 Task: Add Stone Brewing Co Bueanaveza Salt & Lime Lager 6 Pack Cans to the cart.
Action: Mouse moved to (756, 282)
Screenshot: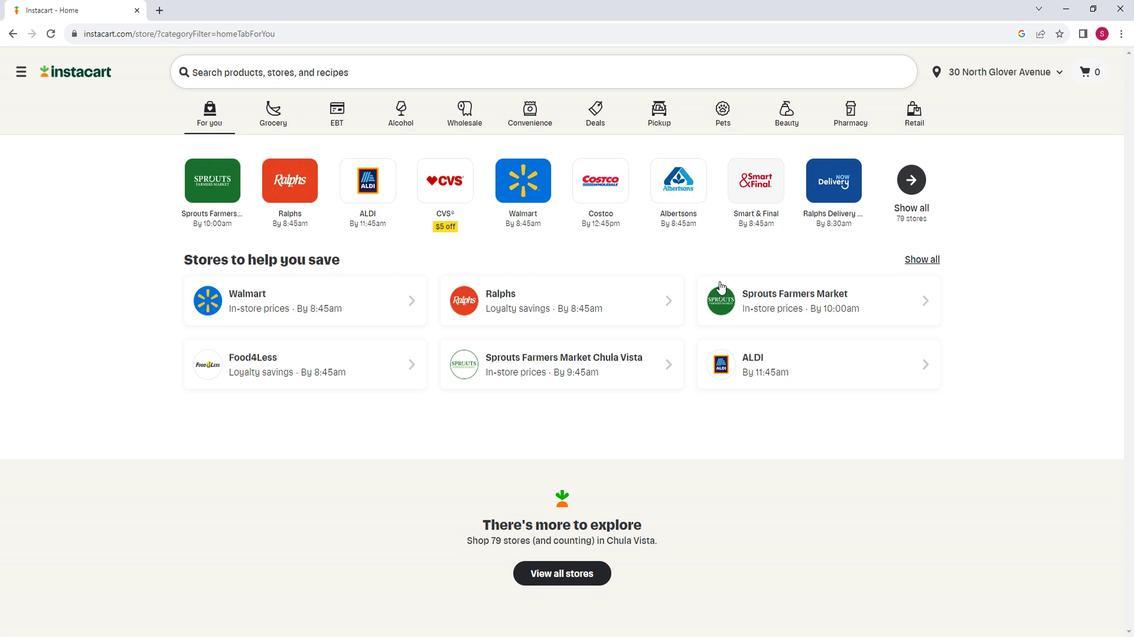 
Action: Mouse pressed left at (756, 282)
Screenshot: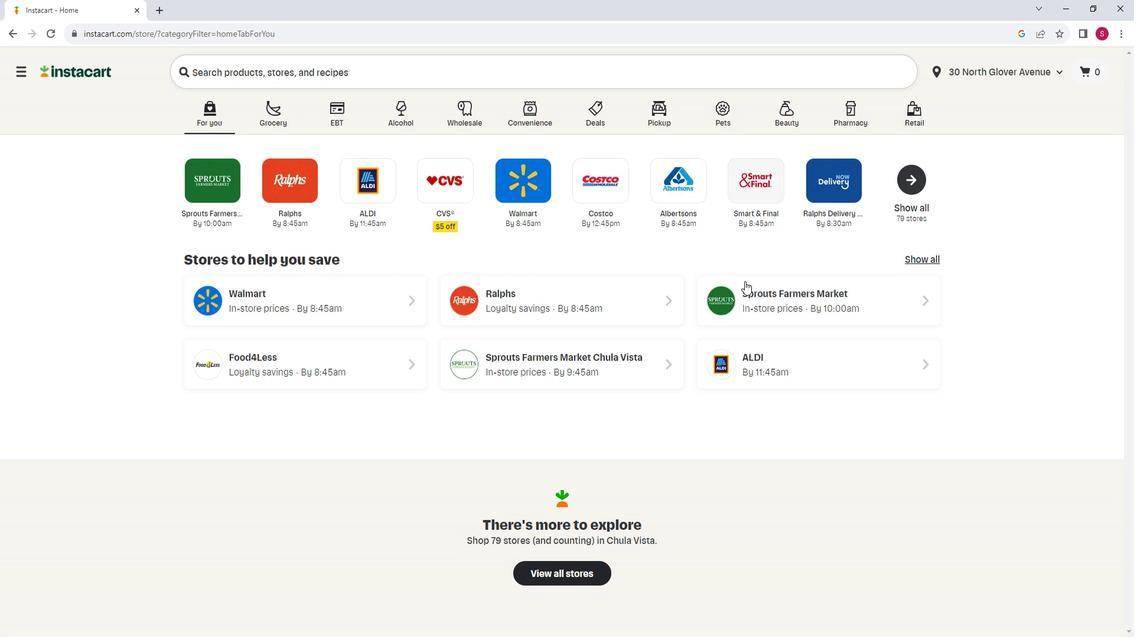 
Action: Mouse moved to (98, 356)
Screenshot: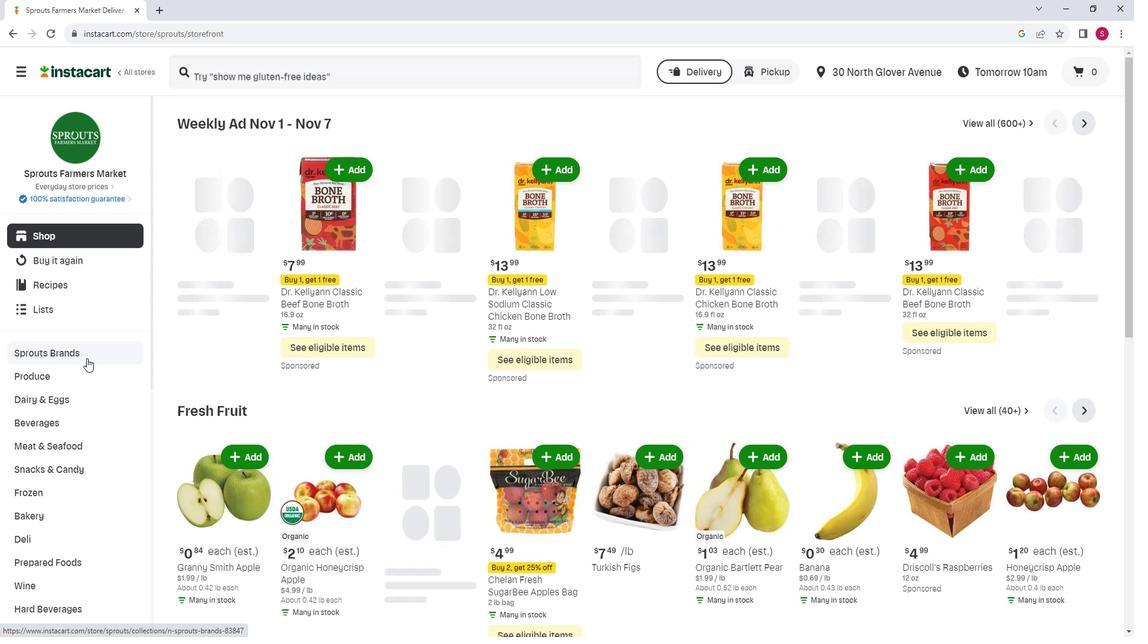 
Action: Mouse scrolled (98, 355) with delta (0, 0)
Screenshot: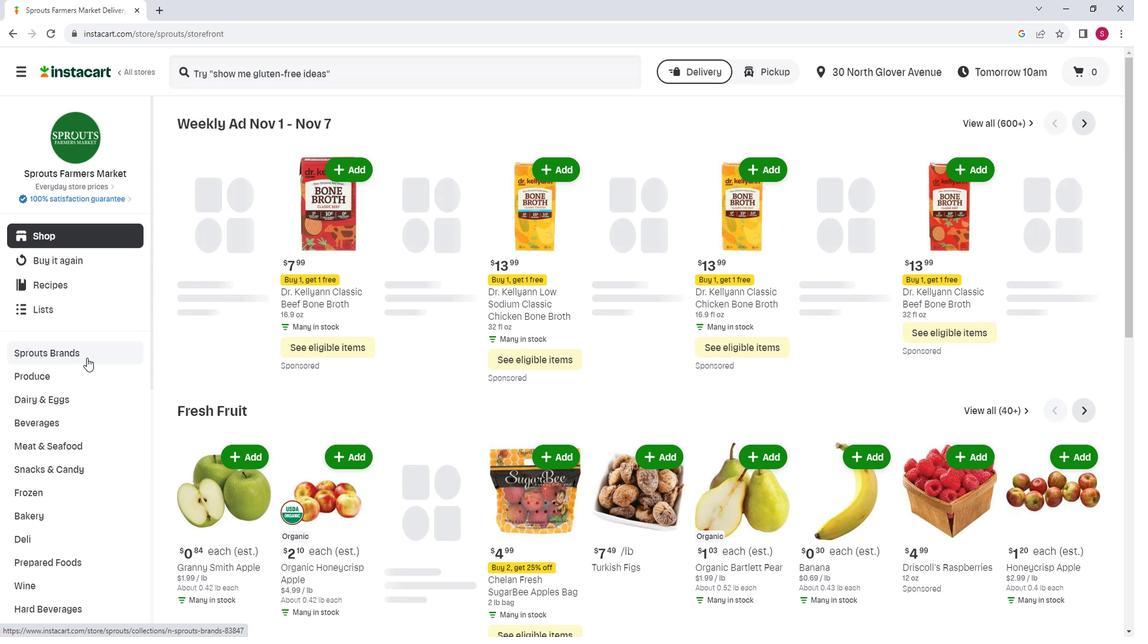 
Action: Mouse moved to (98, 356)
Screenshot: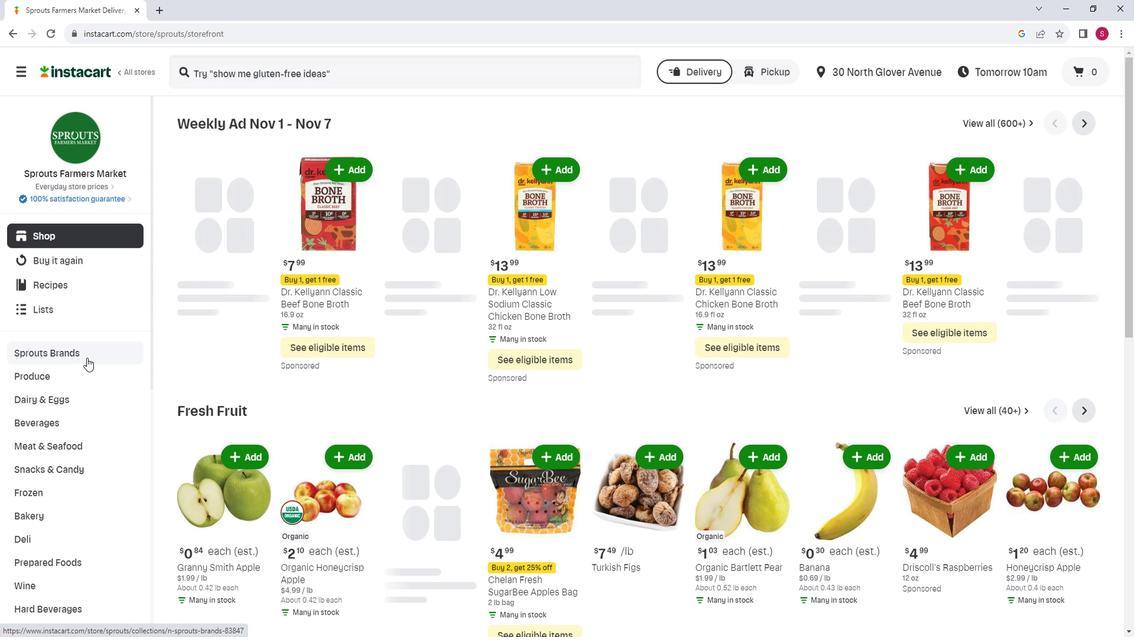 
Action: Mouse scrolled (98, 355) with delta (0, 0)
Screenshot: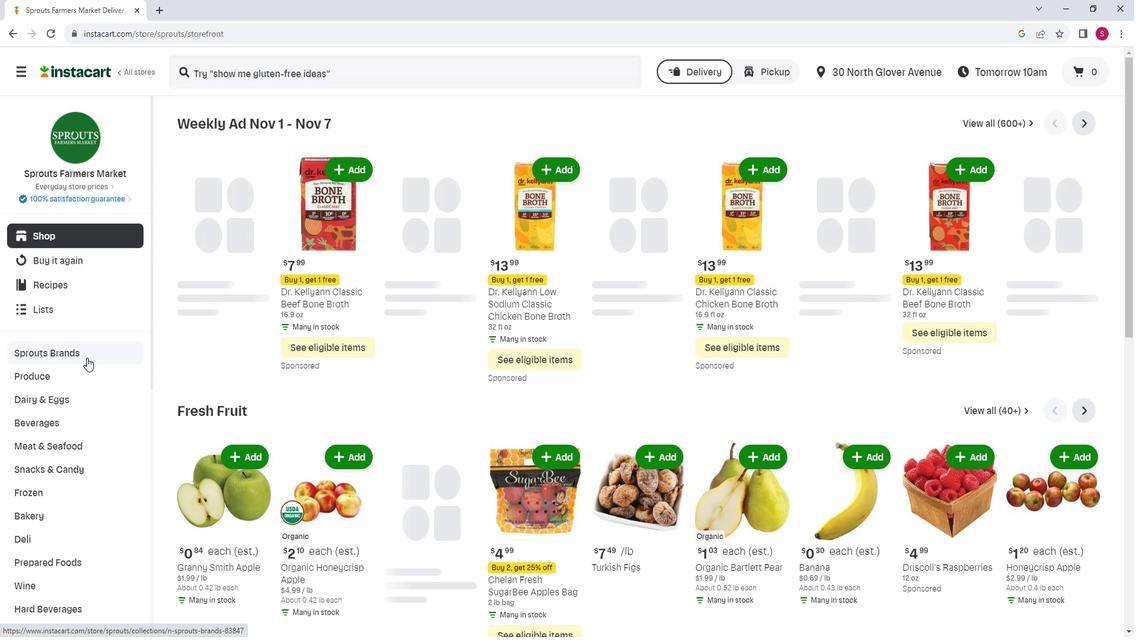 
Action: Mouse moved to (73, 499)
Screenshot: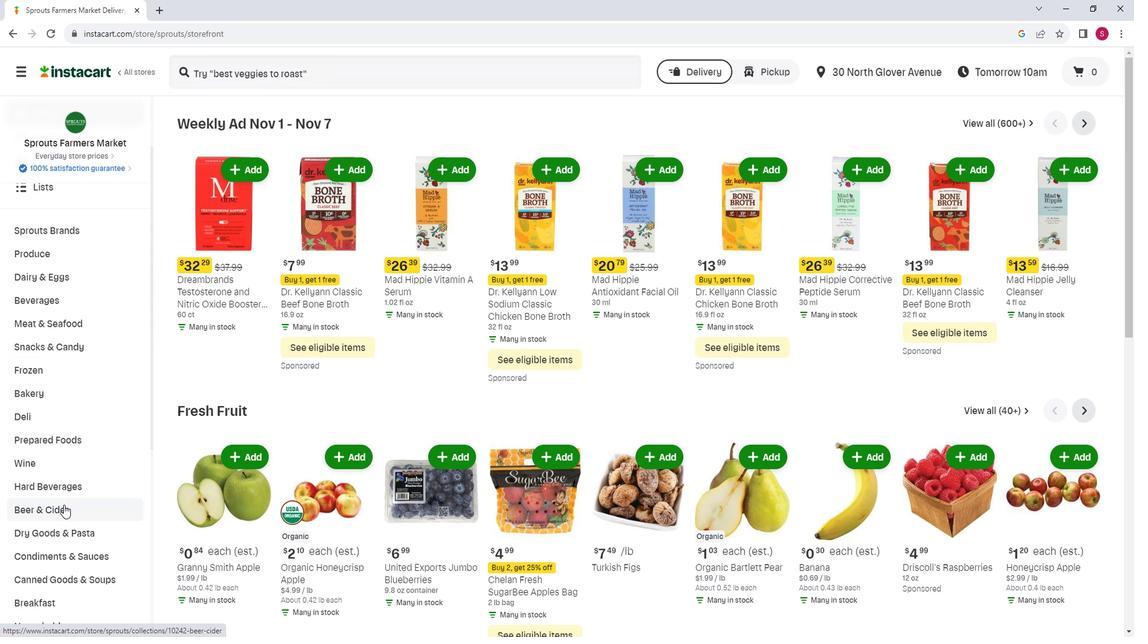 
Action: Mouse pressed left at (73, 499)
Screenshot: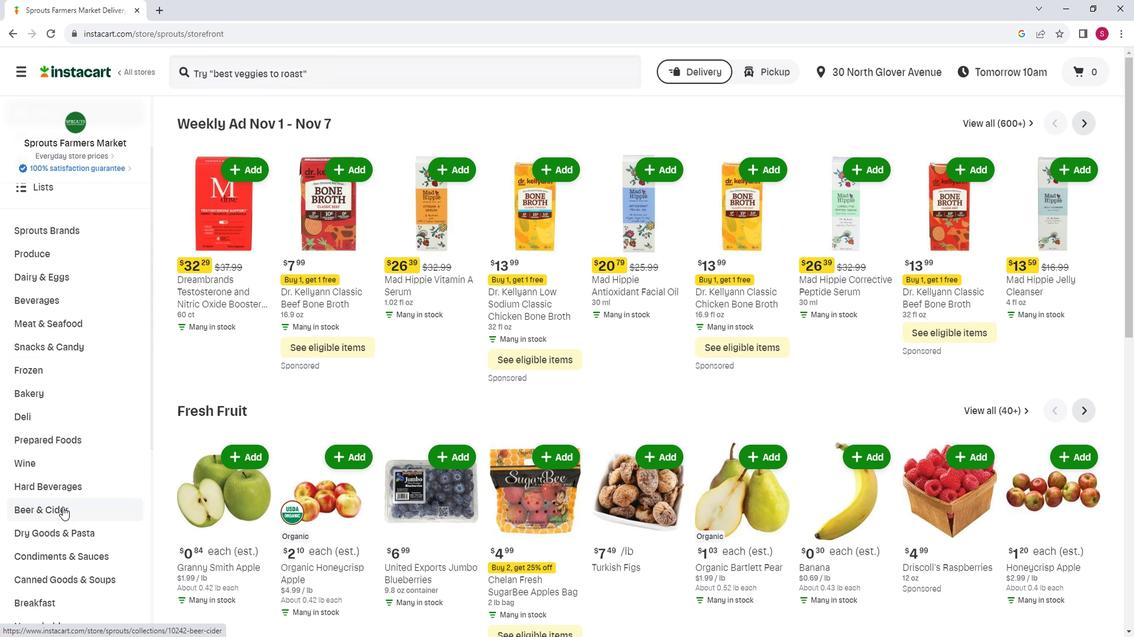 
Action: Mouse moved to (394, 160)
Screenshot: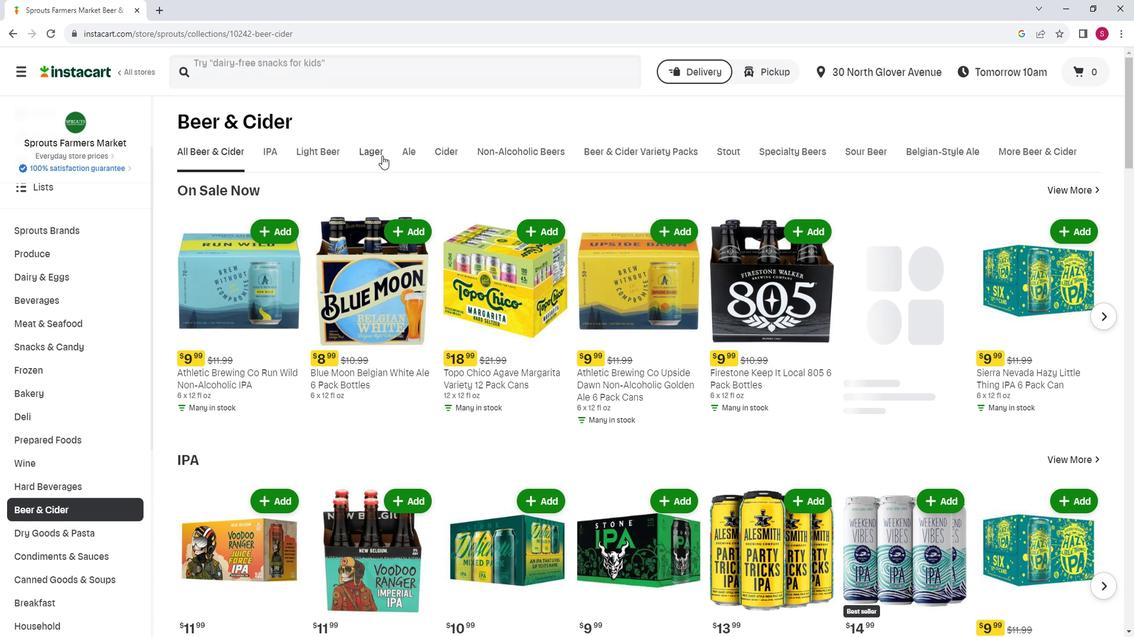 
Action: Mouse pressed left at (394, 160)
Screenshot: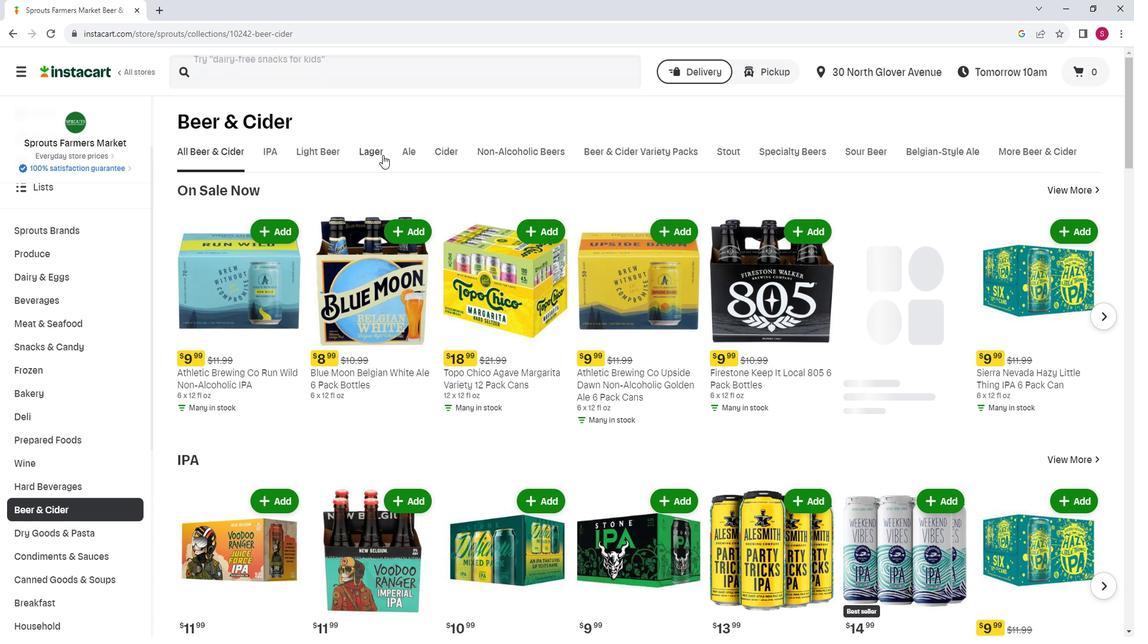 
Action: Mouse moved to (545, 261)
Screenshot: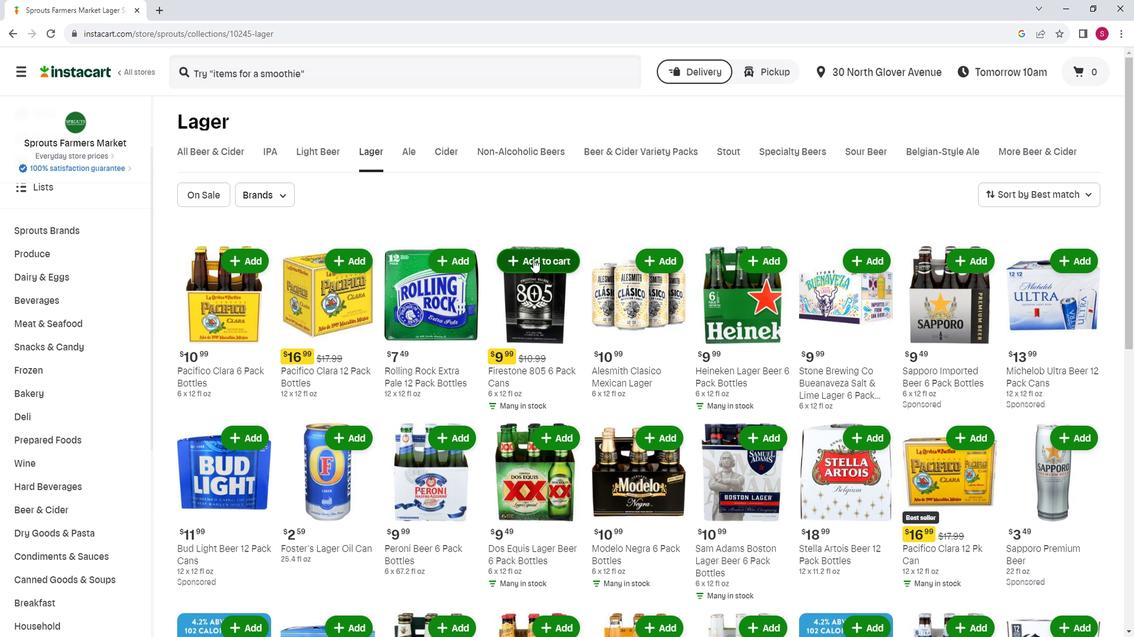 
Action: Mouse scrolled (545, 261) with delta (0, 0)
Screenshot: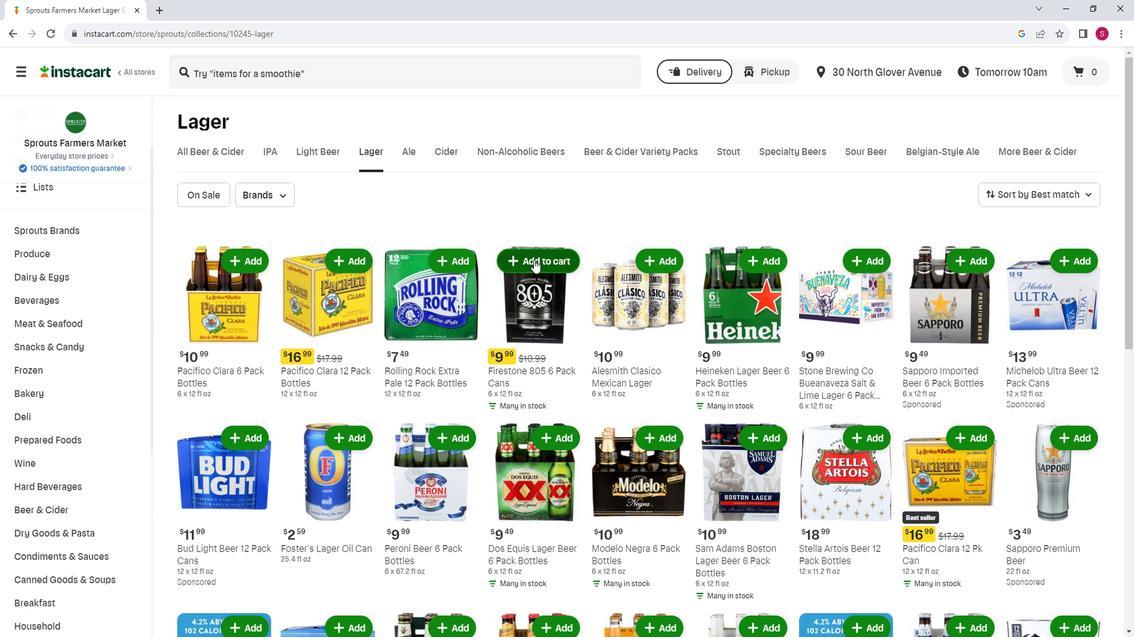 
Action: Mouse moved to (872, 198)
Screenshot: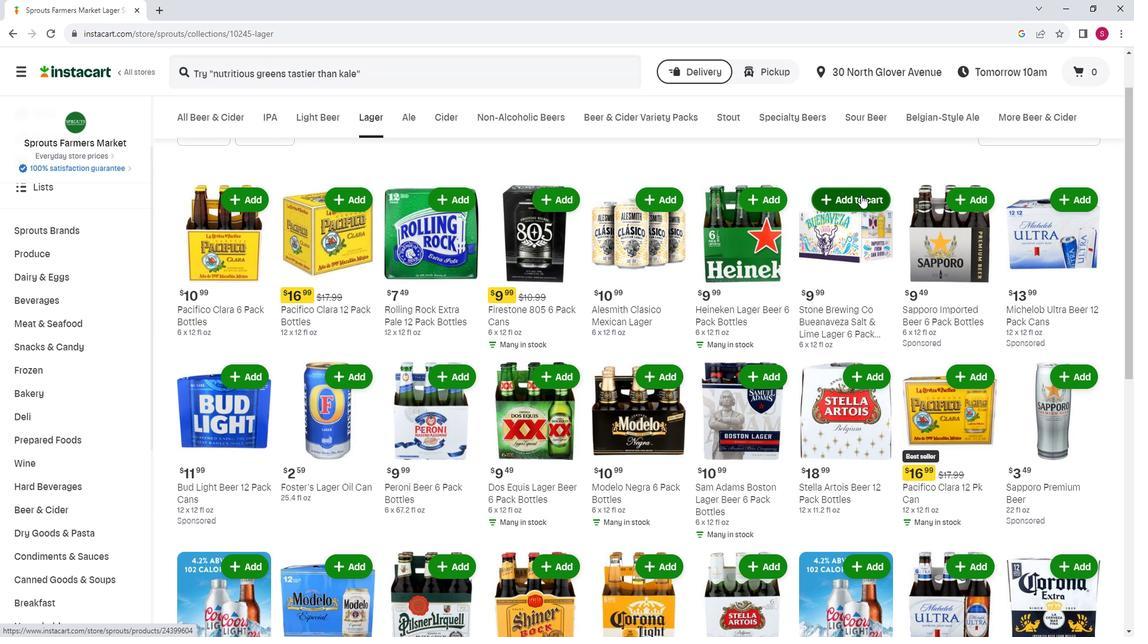 
Action: Mouse pressed left at (872, 198)
Screenshot: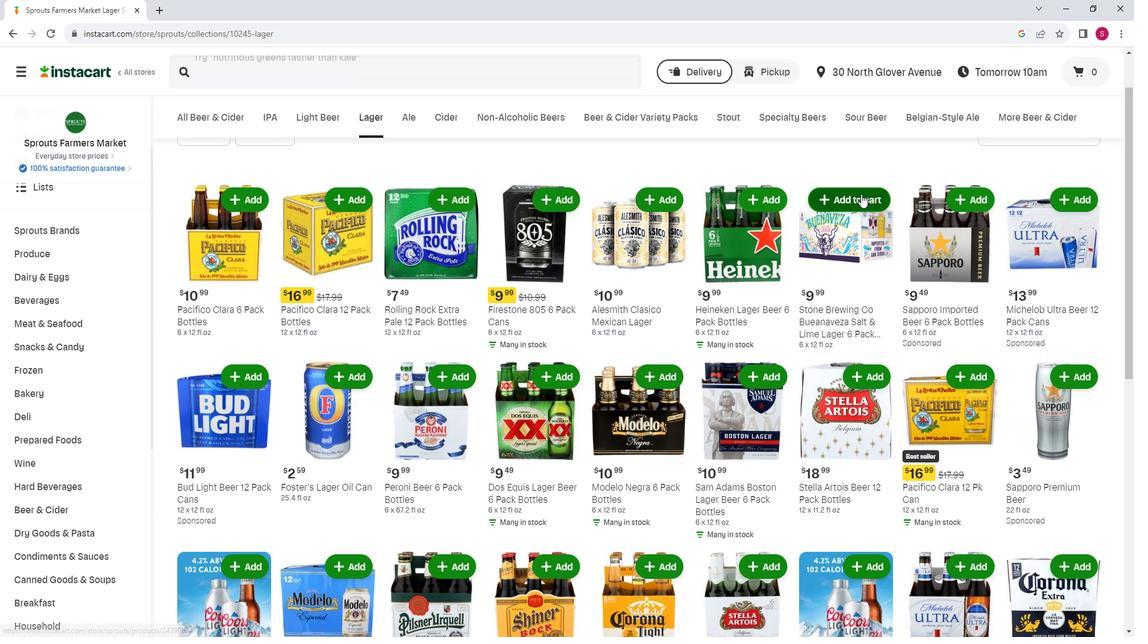 
Action: Mouse moved to (805, 177)
Screenshot: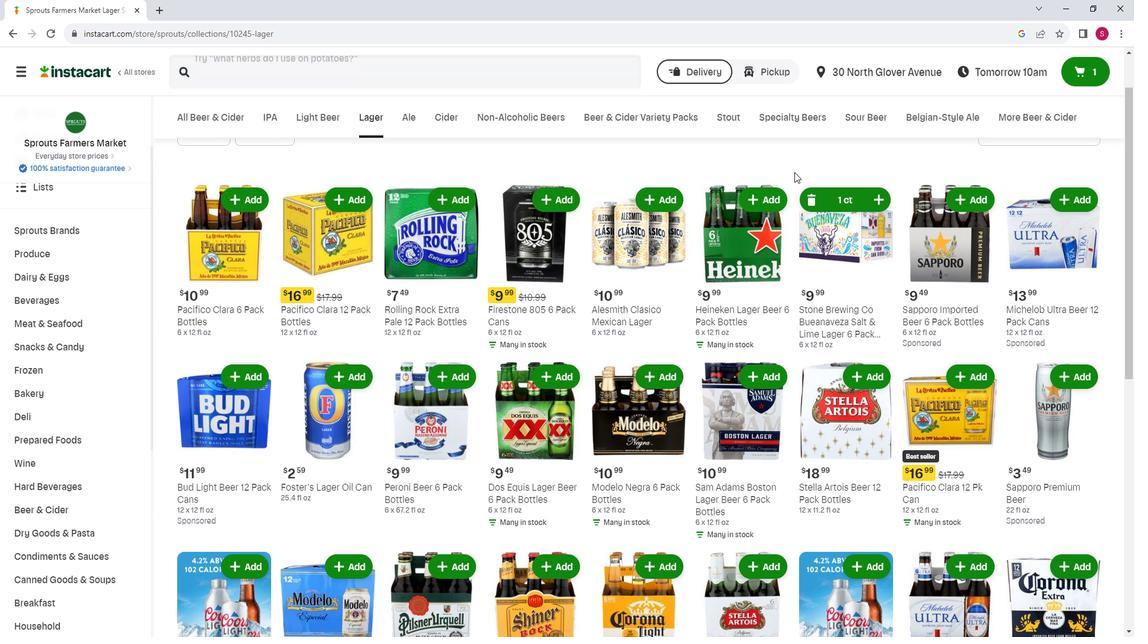
